 Task: Add a field from the Popular template Effort Level with name ZoneTech.
Action: Mouse moved to (1025, 110)
Screenshot: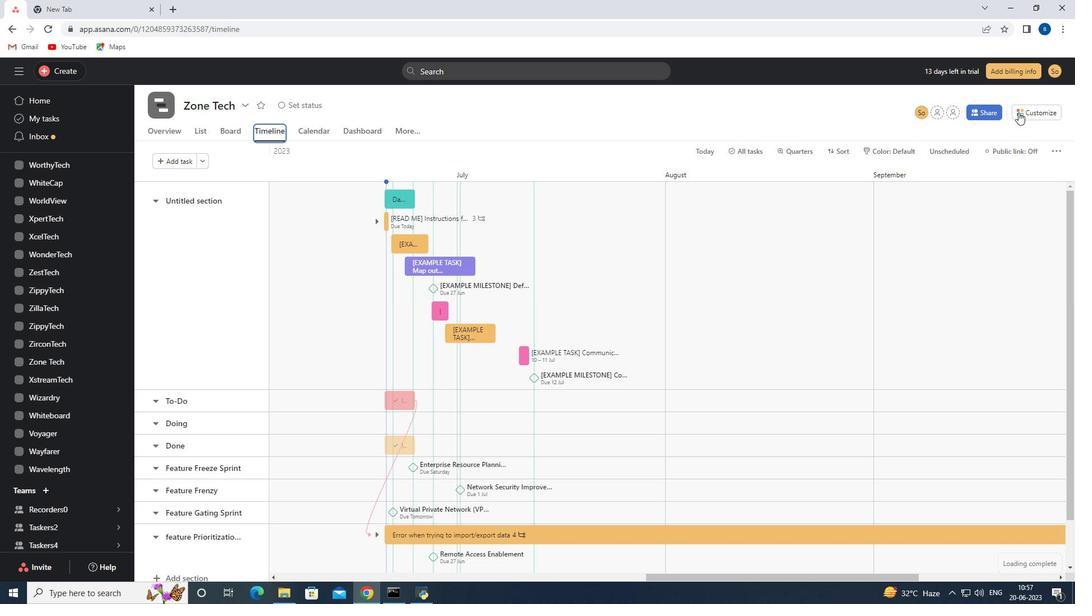 
Action: Mouse pressed left at (1025, 110)
Screenshot: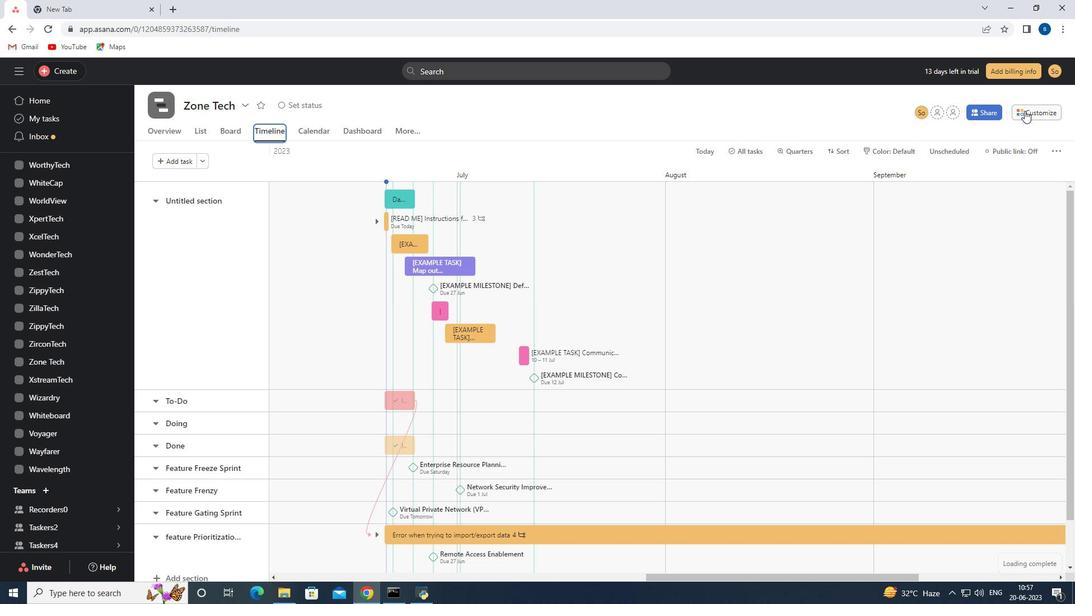 
Action: Mouse moved to (934, 250)
Screenshot: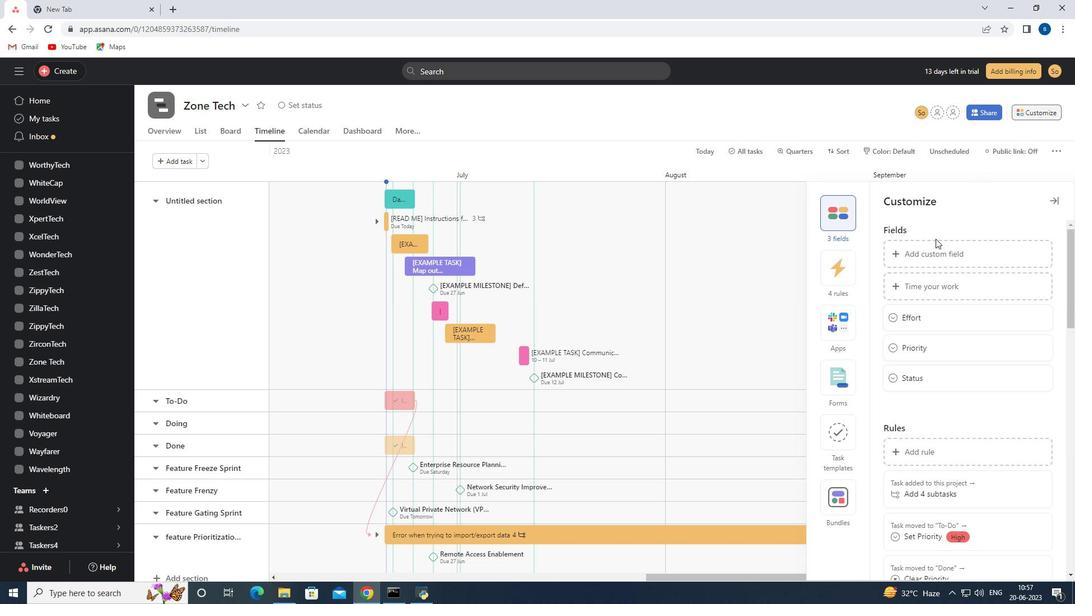 
Action: Mouse pressed left at (934, 250)
Screenshot: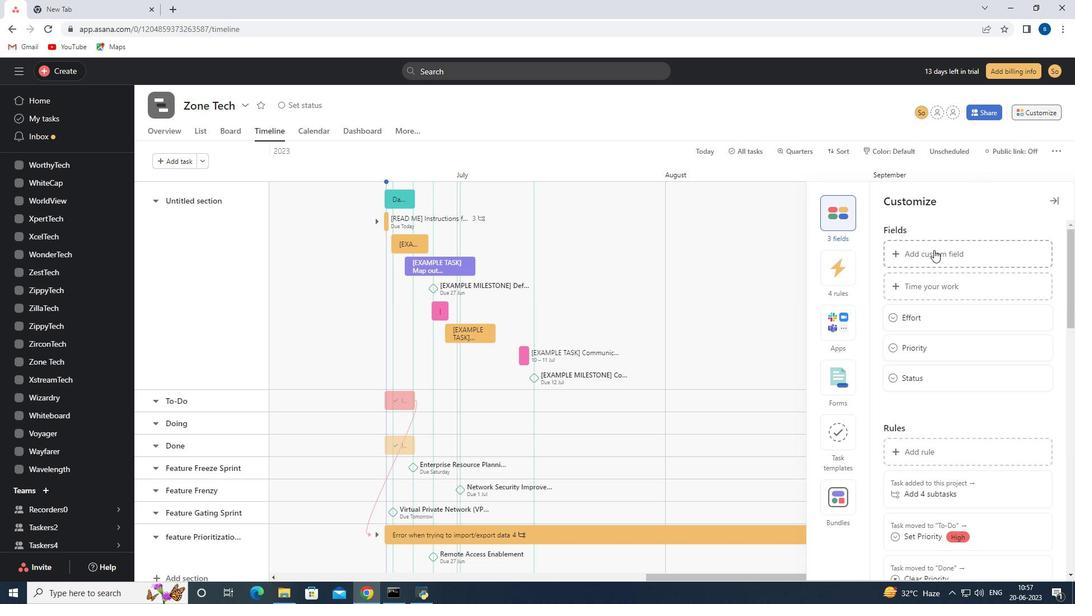 
Action: Mouse moved to (723, 228)
Screenshot: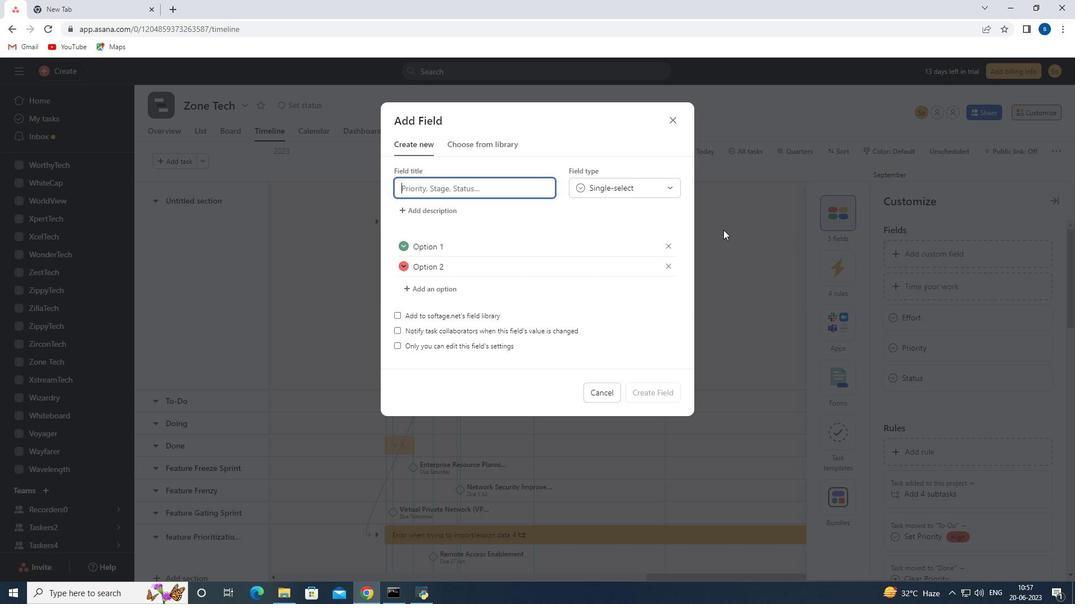 
Action: Key pressed <Key.shift>Effort<Key.space><Key.shift><Key.shift><Key.shift>Level
Screenshot: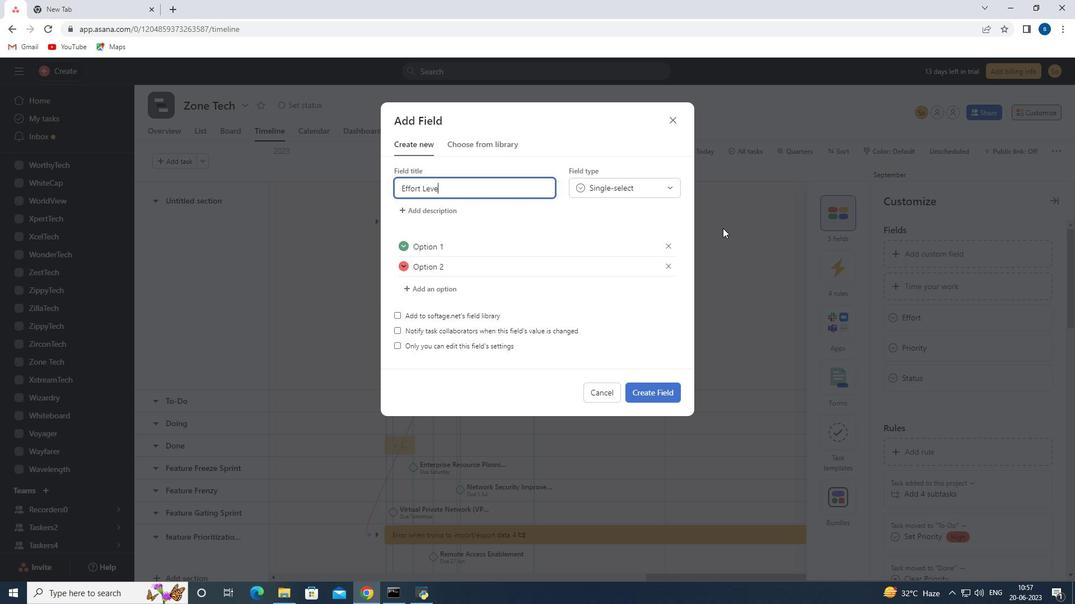 
Action: Mouse moved to (652, 392)
Screenshot: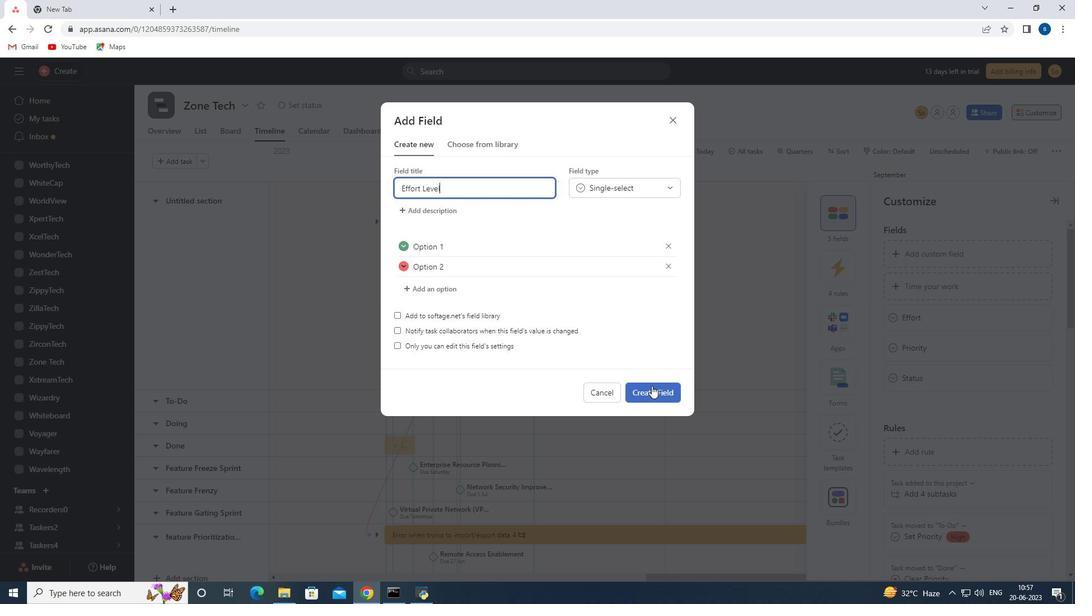 
Action: Mouse pressed left at (652, 392)
Screenshot: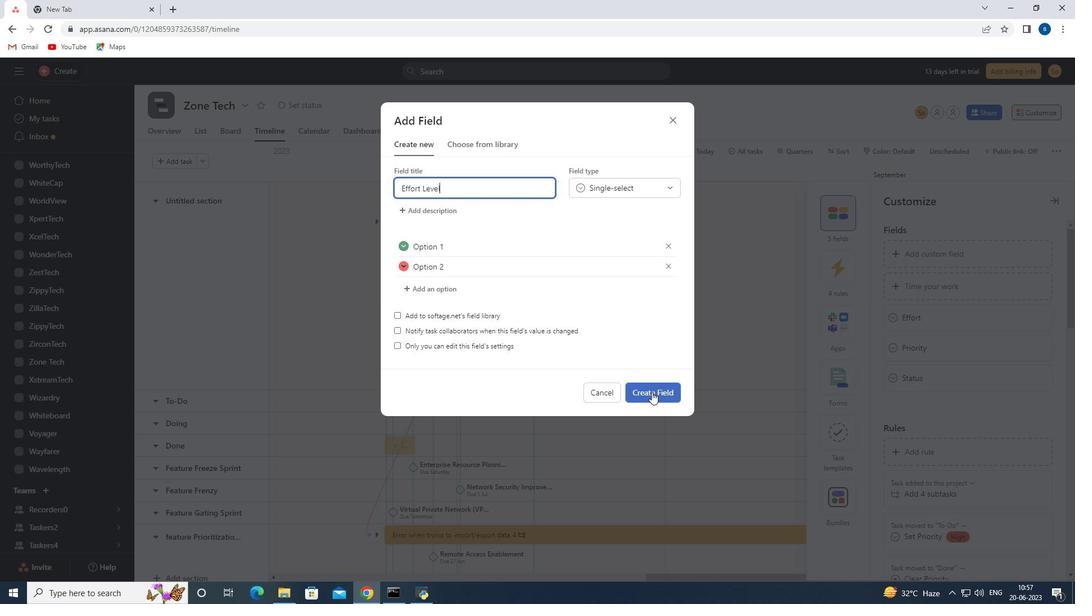
Action: Mouse moved to (623, 338)
Screenshot: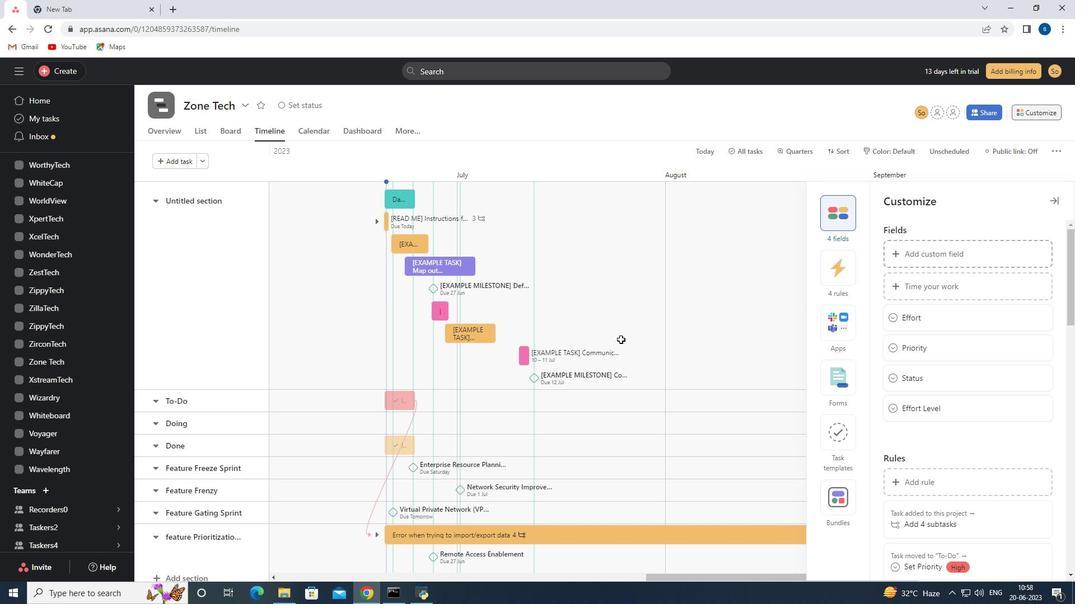 
